 Task: Select the dropdown criteria.
Action: Mouse moved to (168, 73)
Screenshot: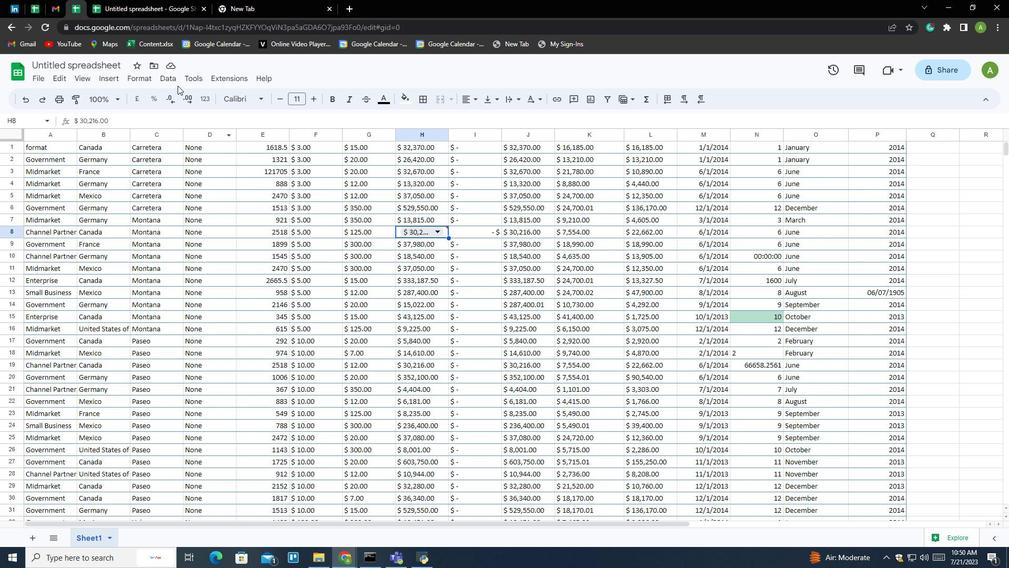 
Action: Mouse pressed left at (168, 73)
Screenshot: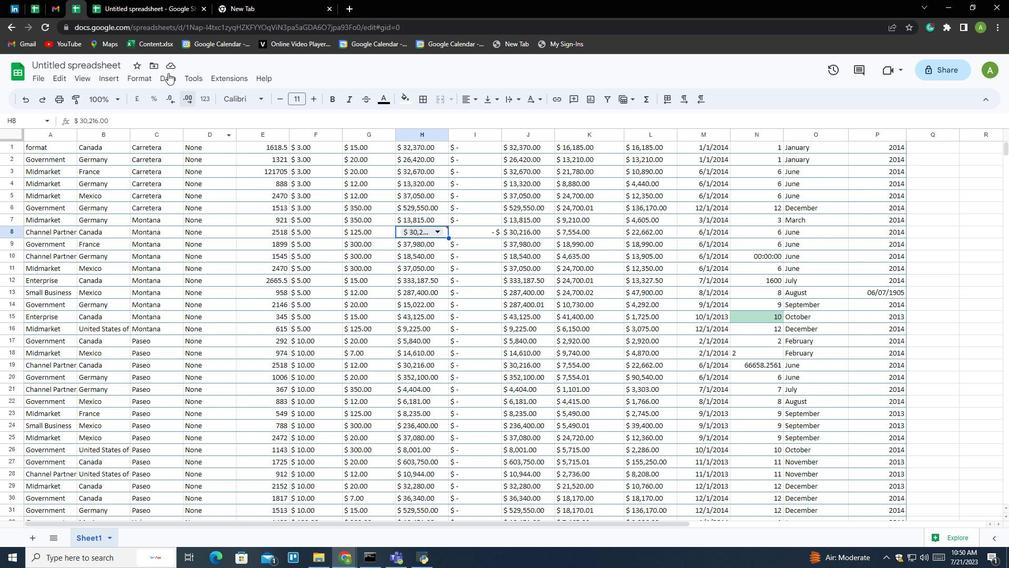 
Action: Mouse moved to (210, 290)
Screenshot: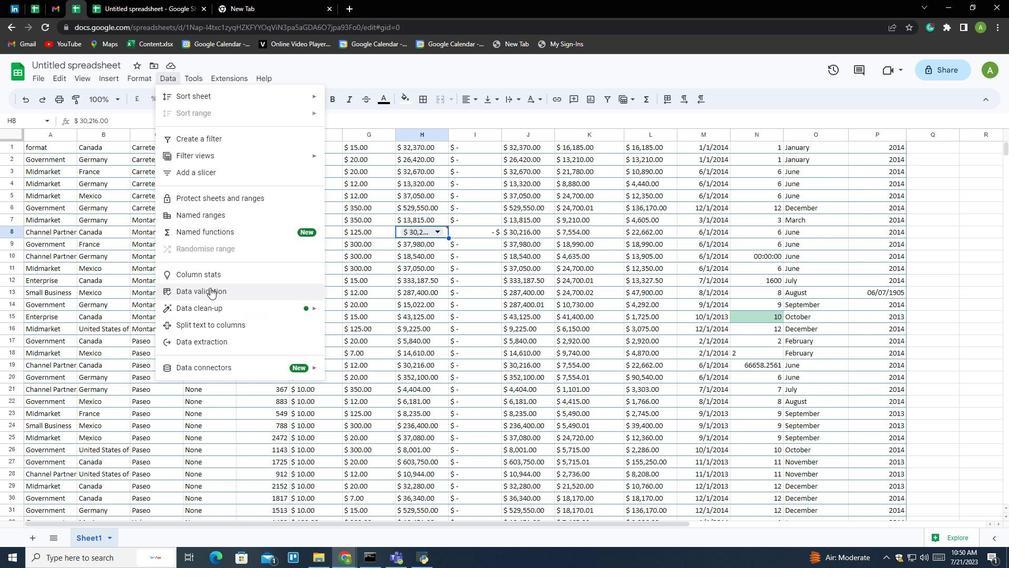 
Action: Mouse pressed left at (210, 290)
Screenshot: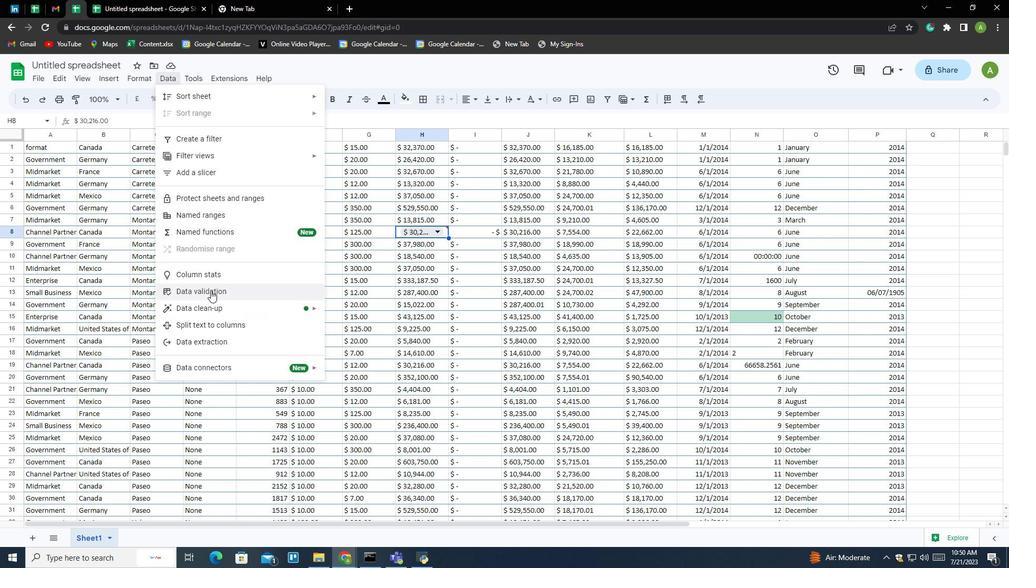
Action: Mouse moved to (885, 147)
Screenshot: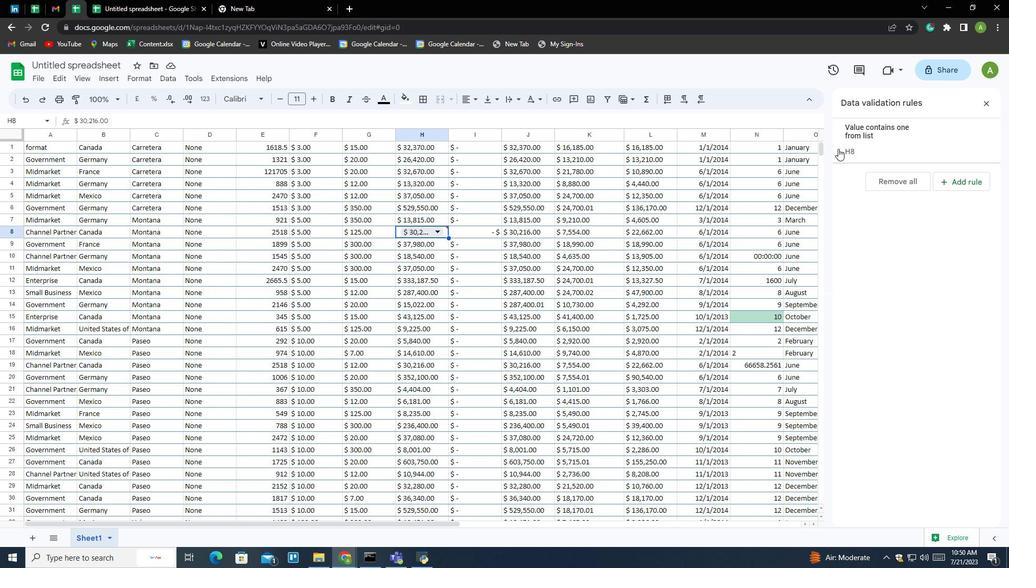 
Action: Mouse pressed left at (885, 147)
Screenshot: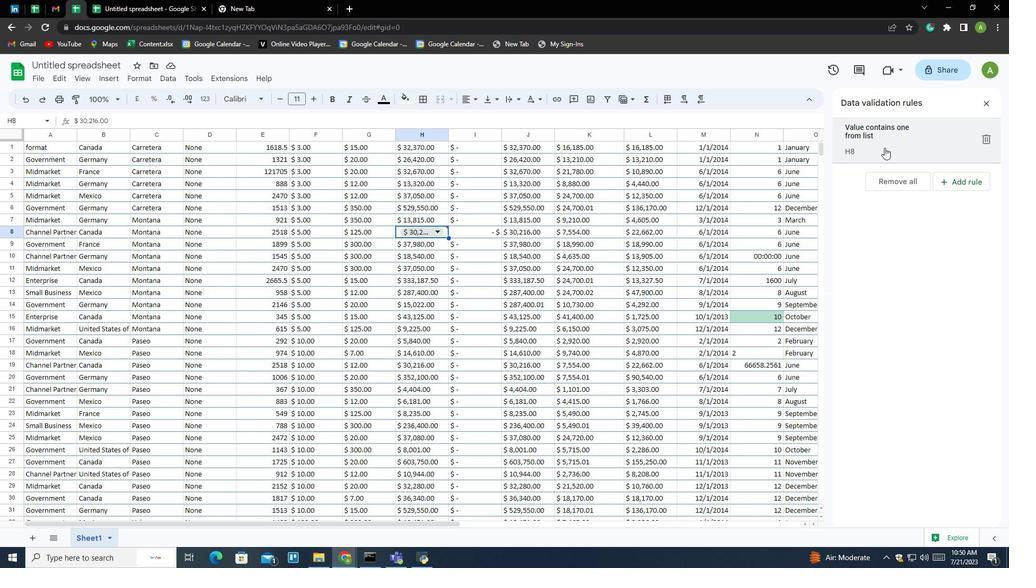 
Action: Mouse moved to (885, 195)
Screenshot: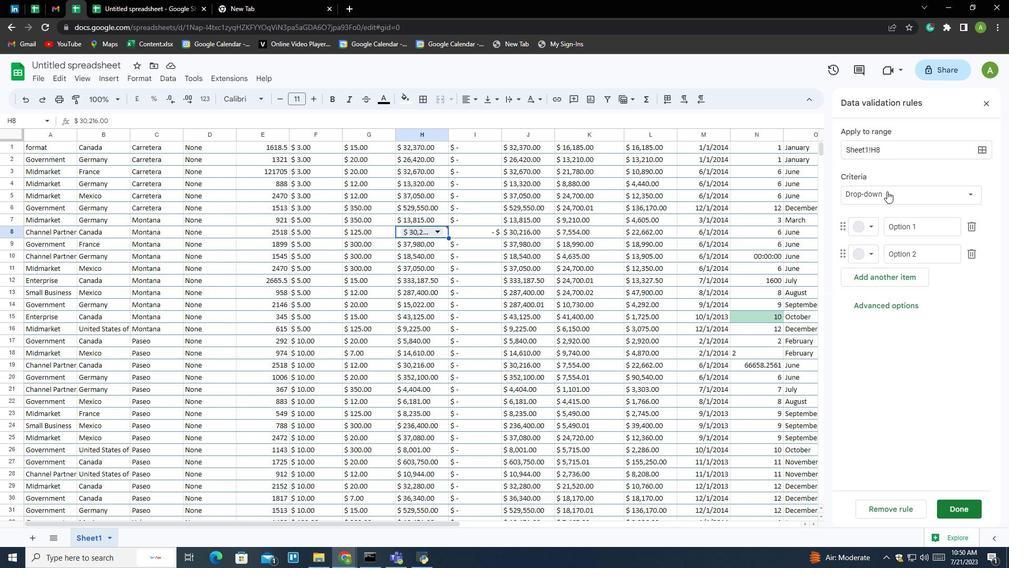 
Action: Mouse pressed left at (885, 195)
Screenshot: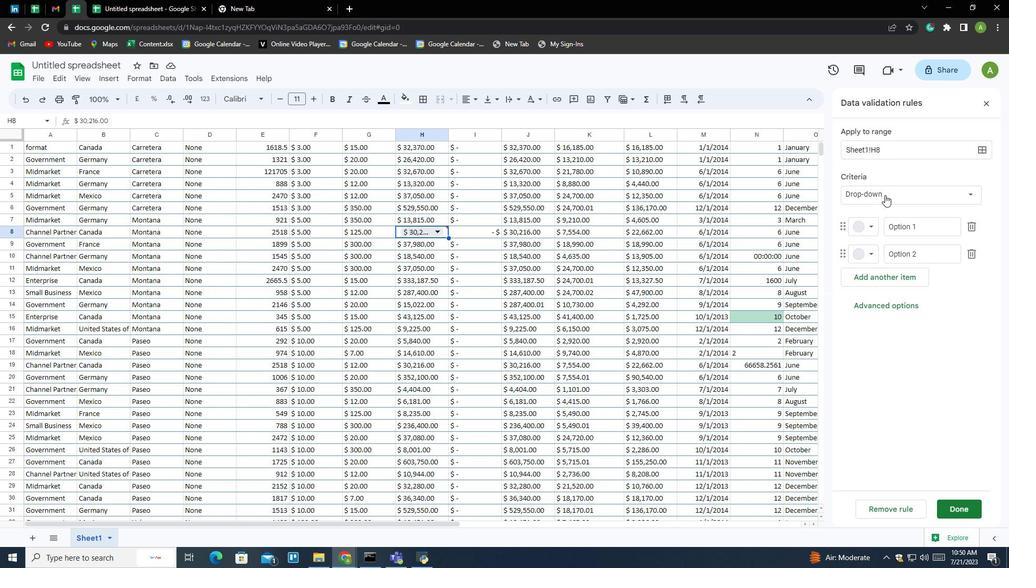 
Action: Mouse moved to (885, 192)
Screenshot: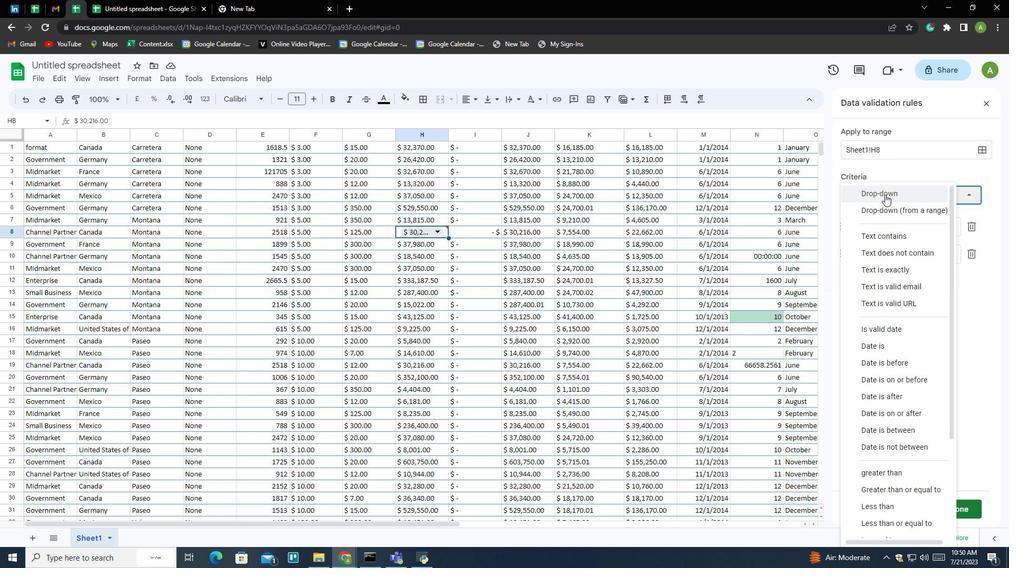 
Action: Mouse pressed left at (885, 192)
Screenshot: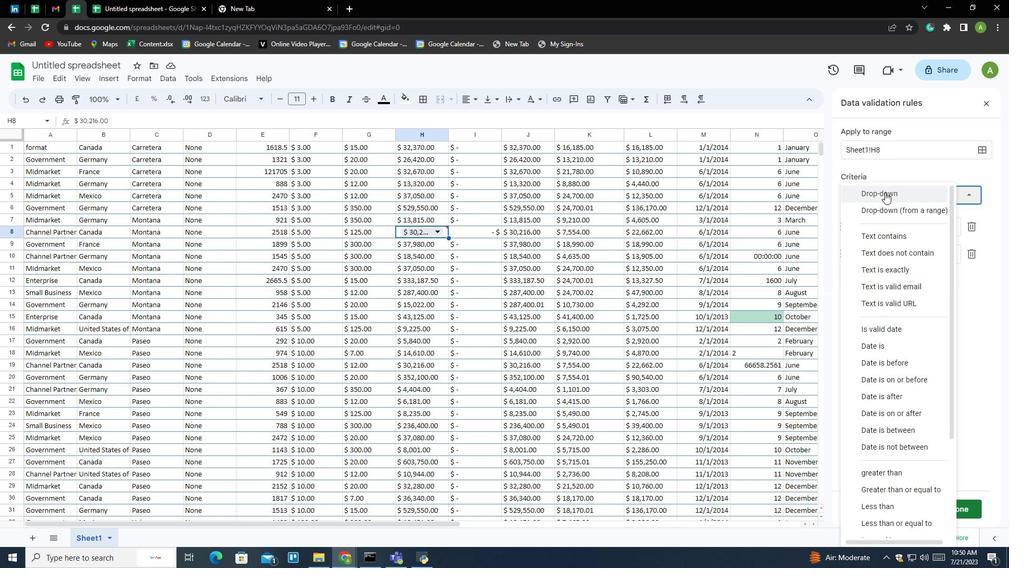 
